 Task: Look for organic products only.
Action: Mouse moved to (19, 125)
Screenshot: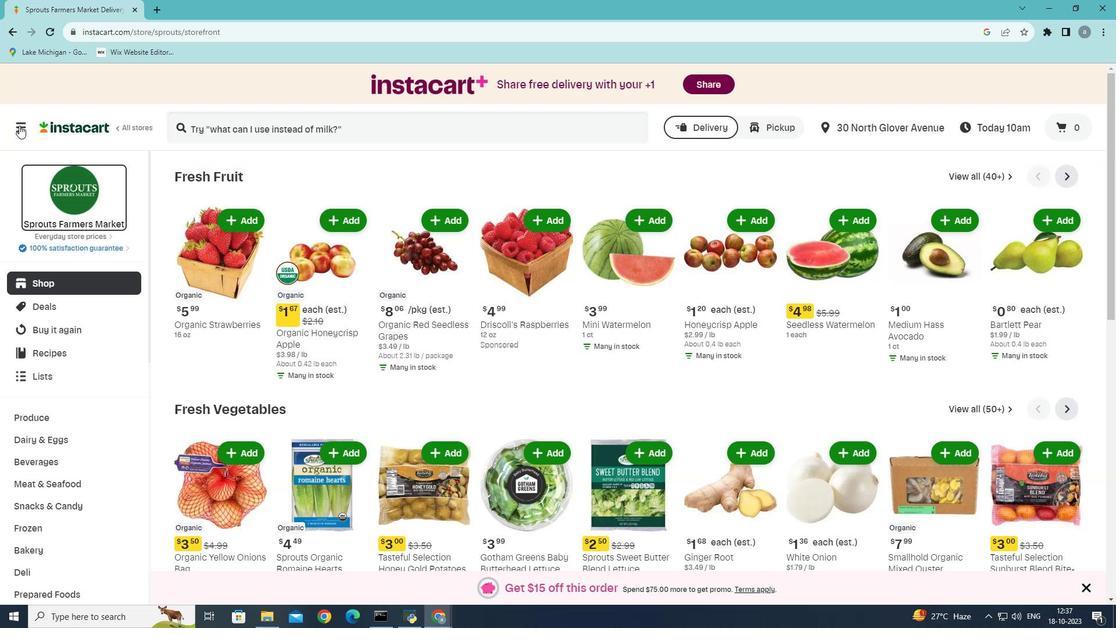 
Action: Mouse pressed left at (19, 125)
Screenshot: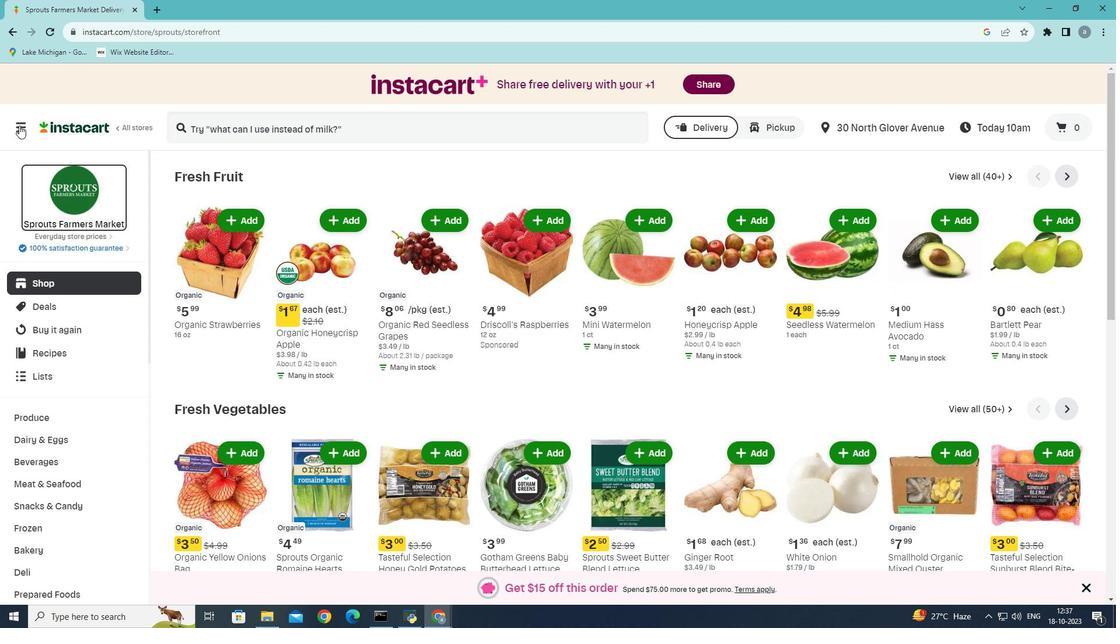 
Action: Mouse moved to (69, 340)
Screenshot: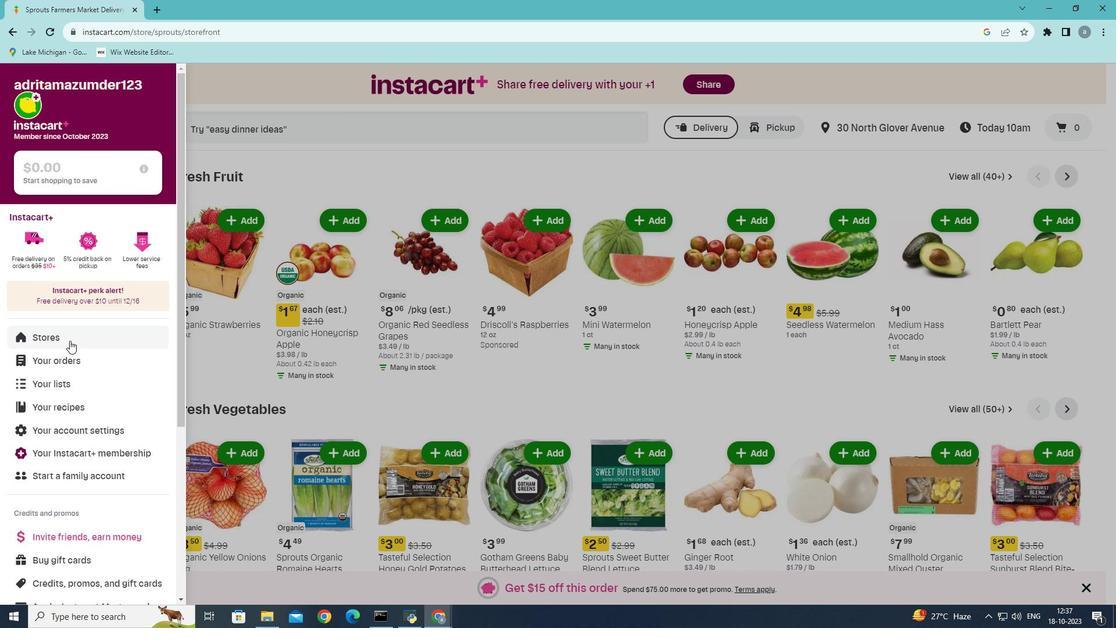 
Action: Mouse pressed left at (69, 340)
Screenshot: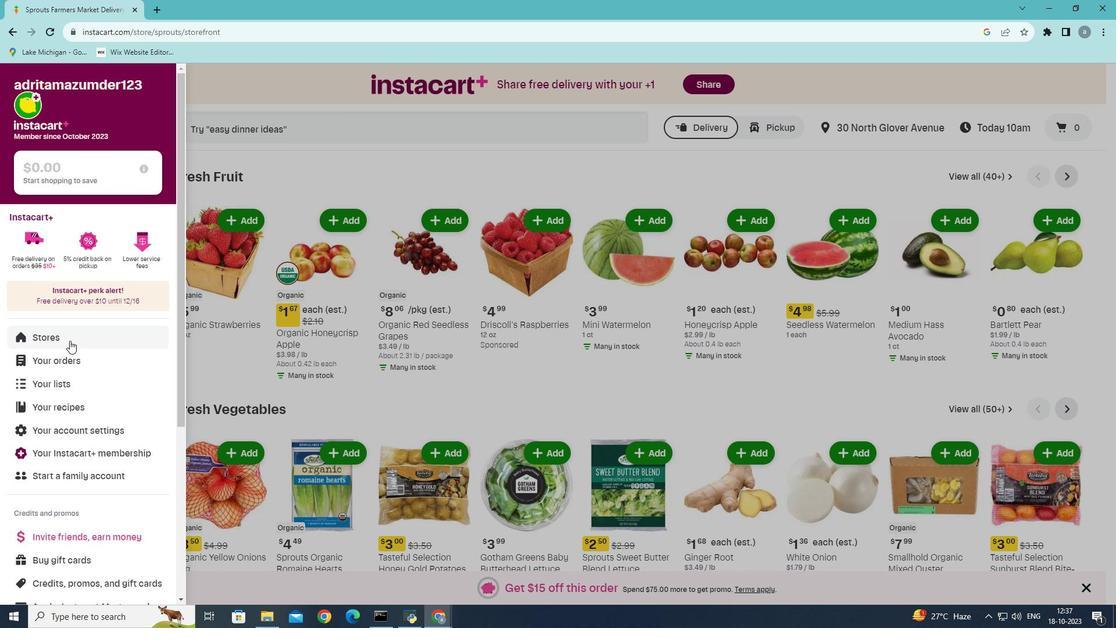 
Action: Mouse moved to (269, 129)
Screenshot: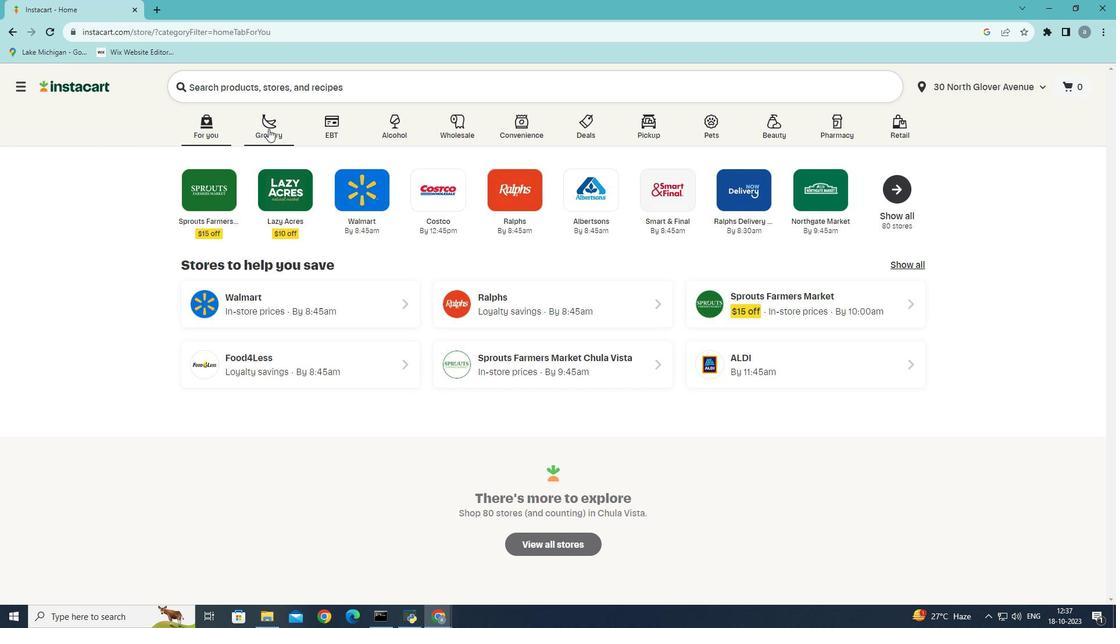 
Action: Mouse pressed left at (269, 129)
Screenshot: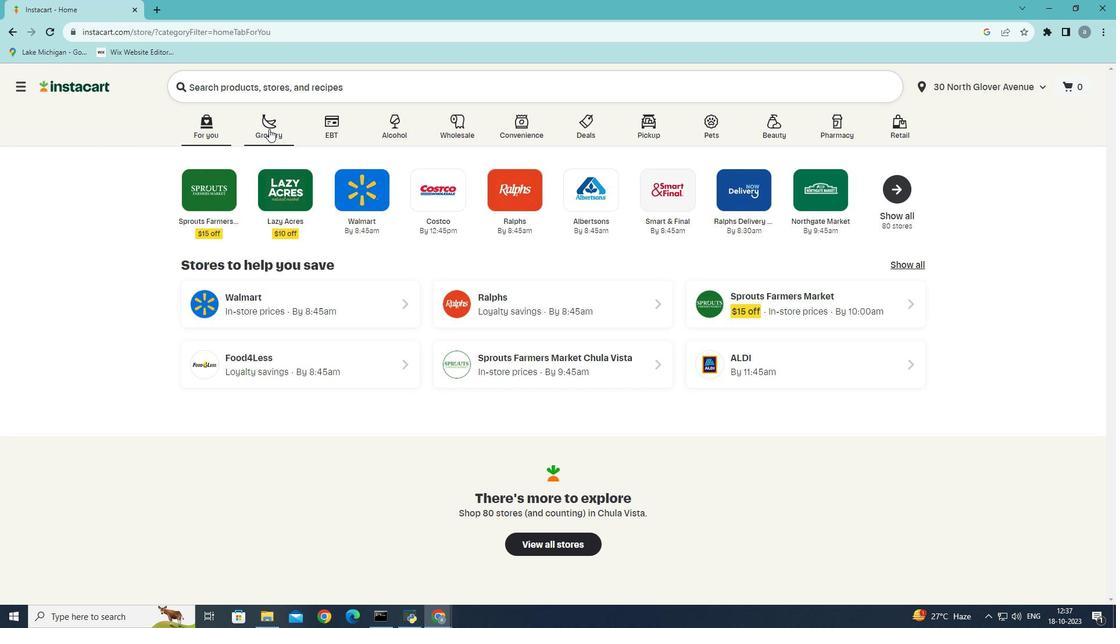 
Action: Mouse moved to (280, 344)
Screenshot: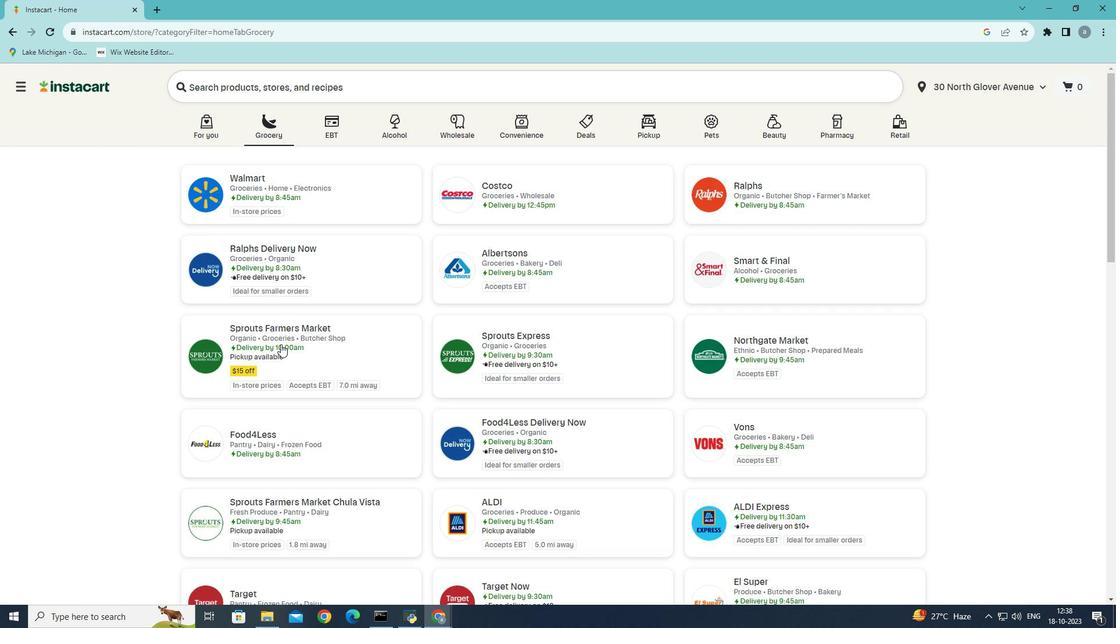 
Action: Mouse pressed left at (280, 344)
Screenshot: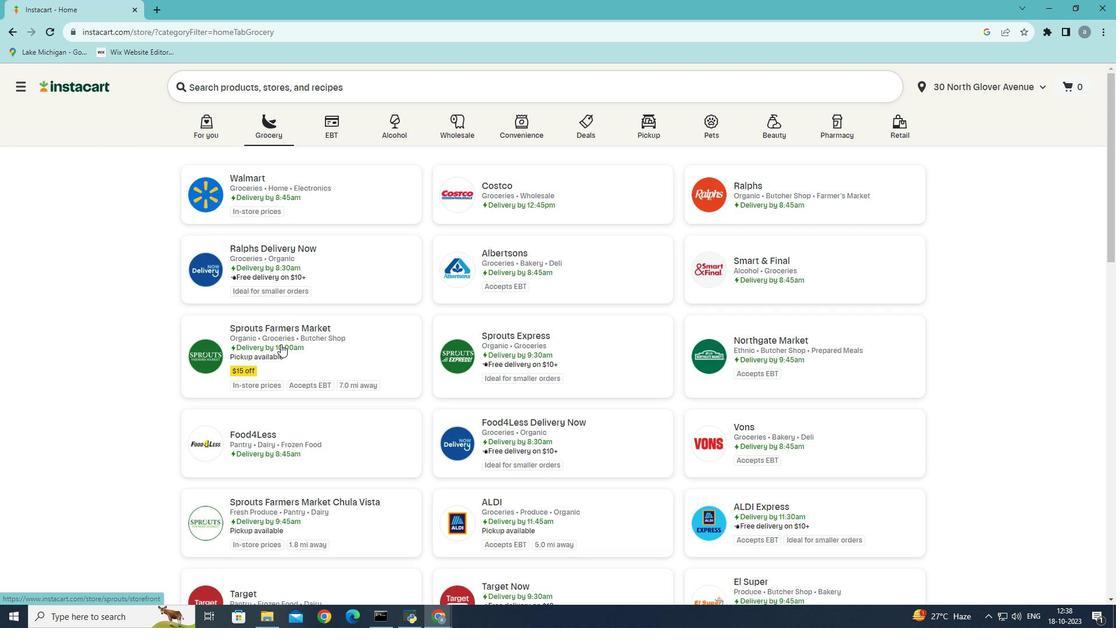 
Action: Mouse moved to (66, 482)
Screenshot: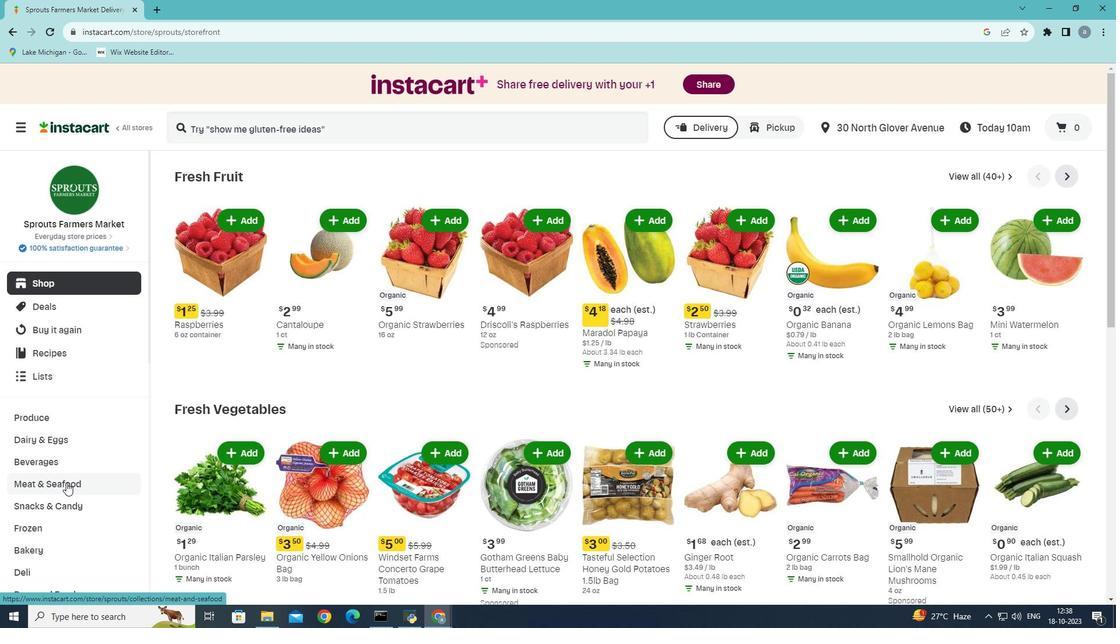 
Action: Mouse pressed left at (66, 482)
Screenshot: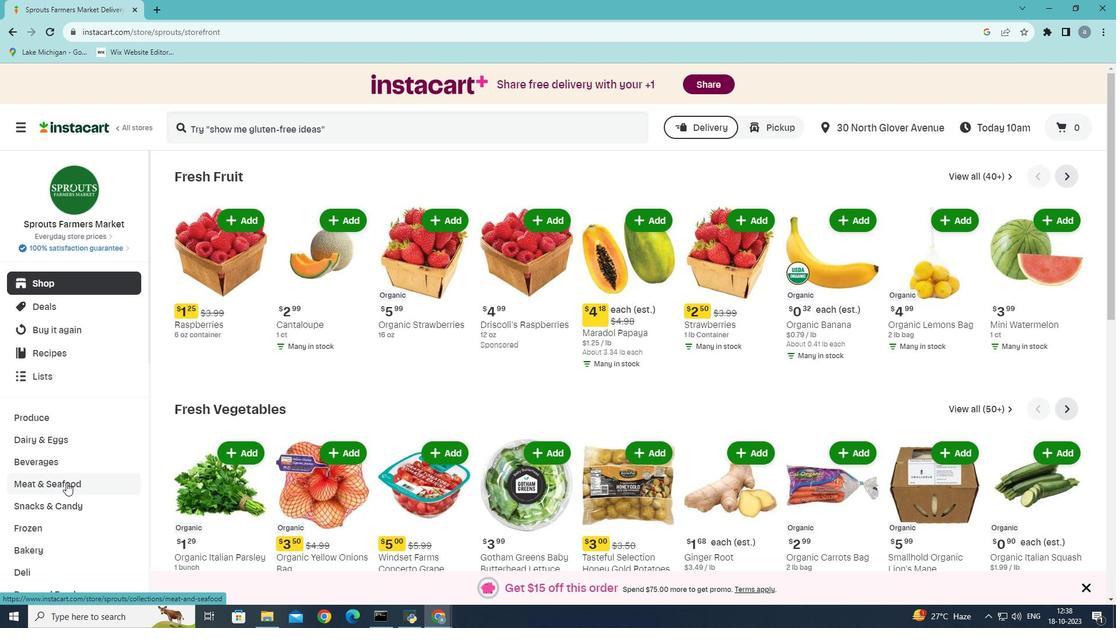 
Action: Mouse moved to (409, 202)
Screenshot: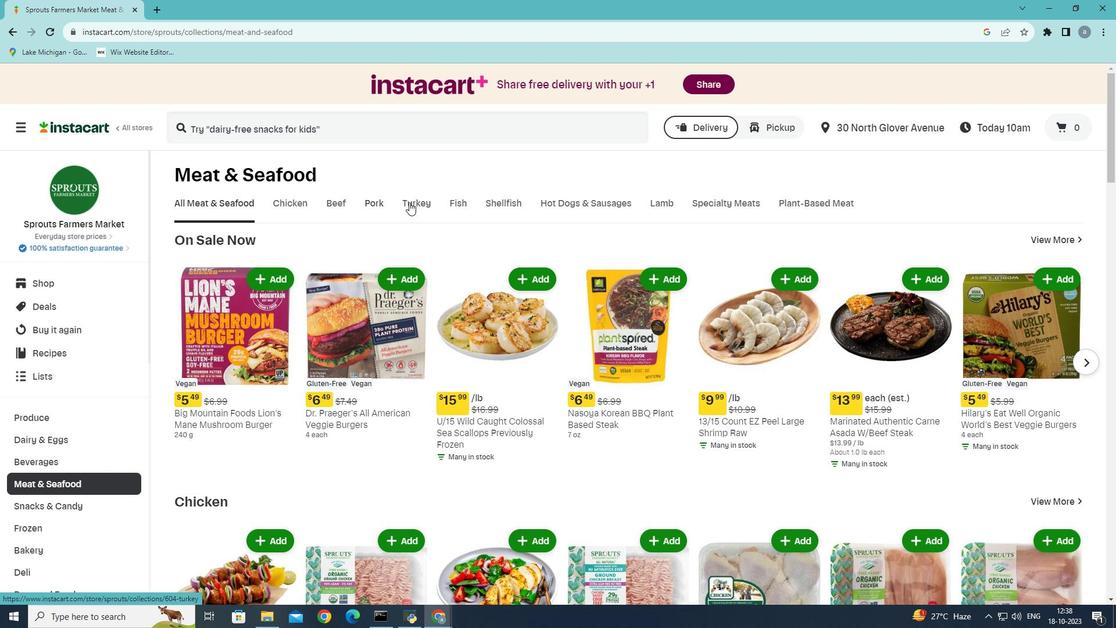 
Action: Mouse pressed left at (409, 202)
Screenshot: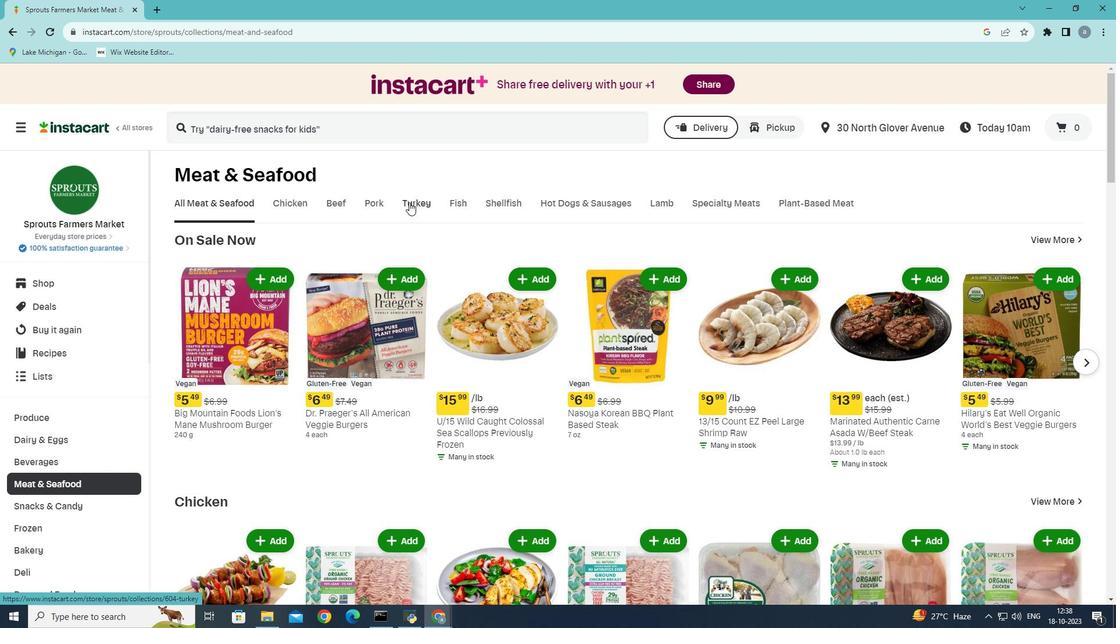 
Action: Mouse moved to (287, 251)
Screenshot: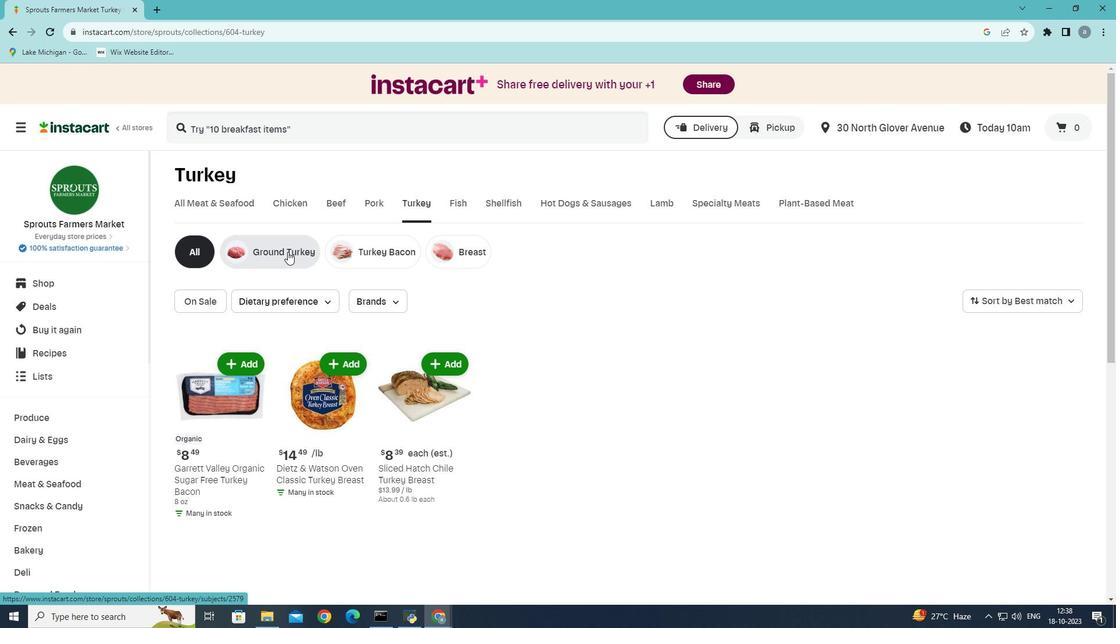 
Action: Mouse pressed left at (287, 251)
Screenshot: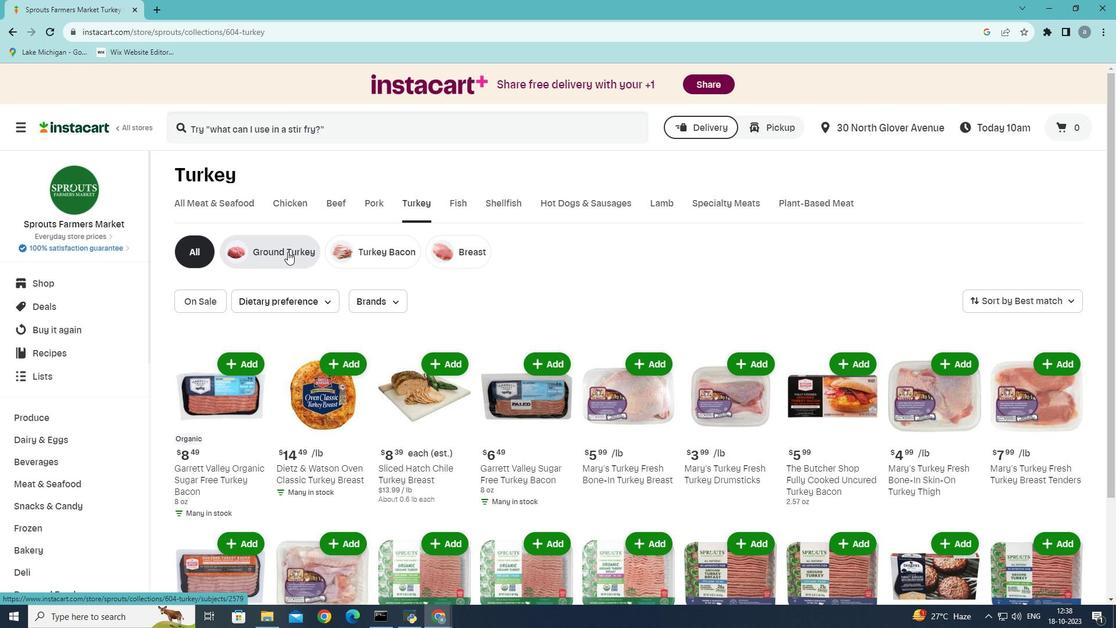 
Action: Mouse moved to (329, 305)
Screenshot: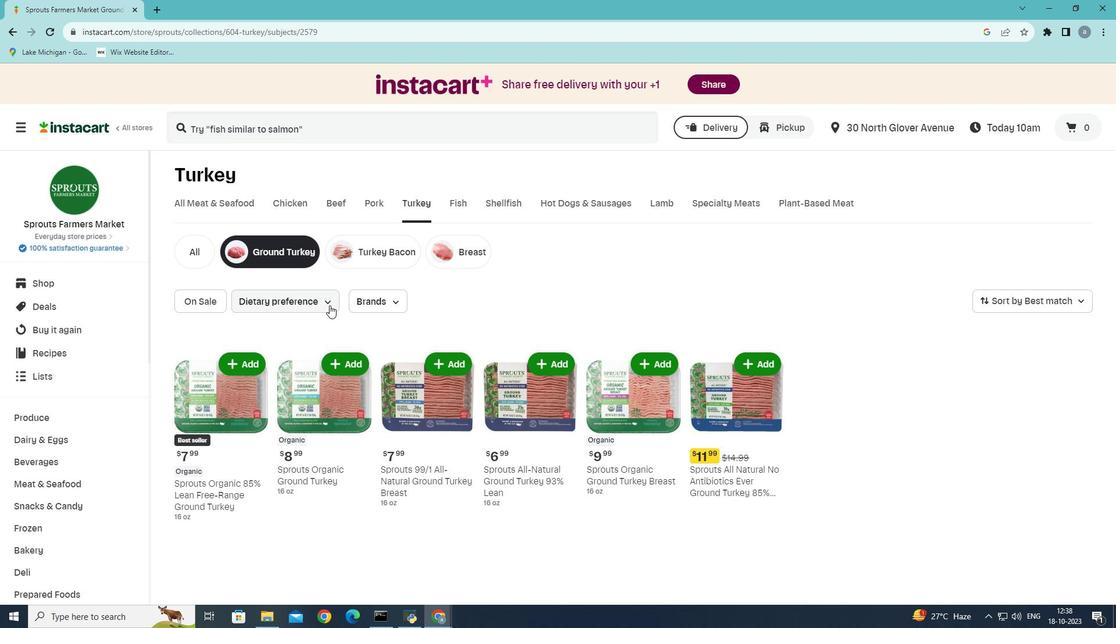 
Action: Mouse pressed left at (329, 305)
Screenshot: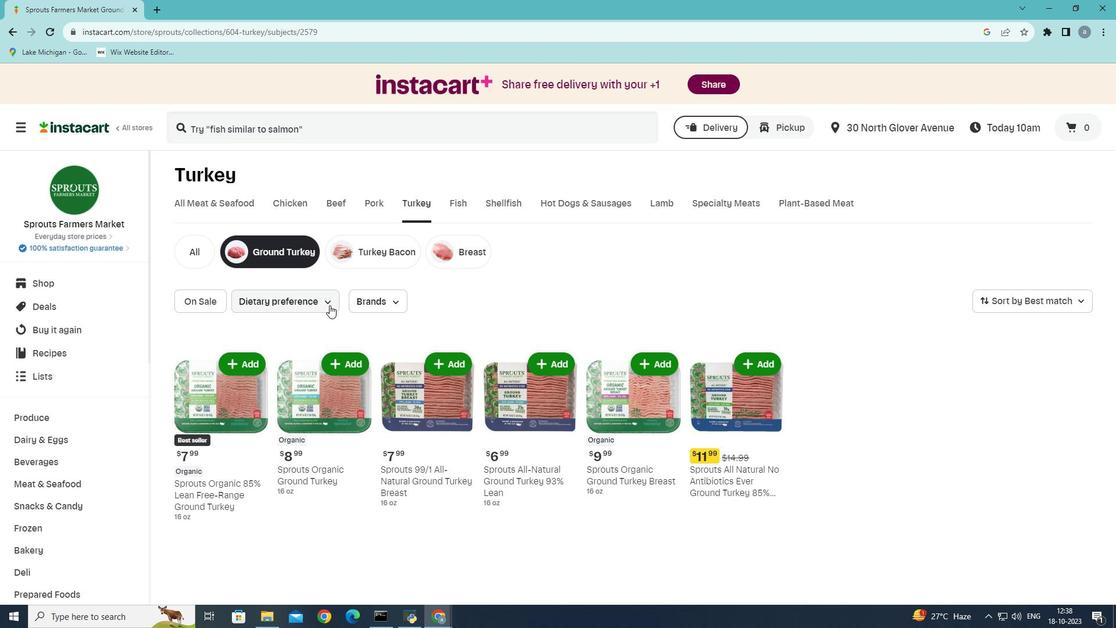 
Action: Mouse moved to (244, 335)
Screenshot: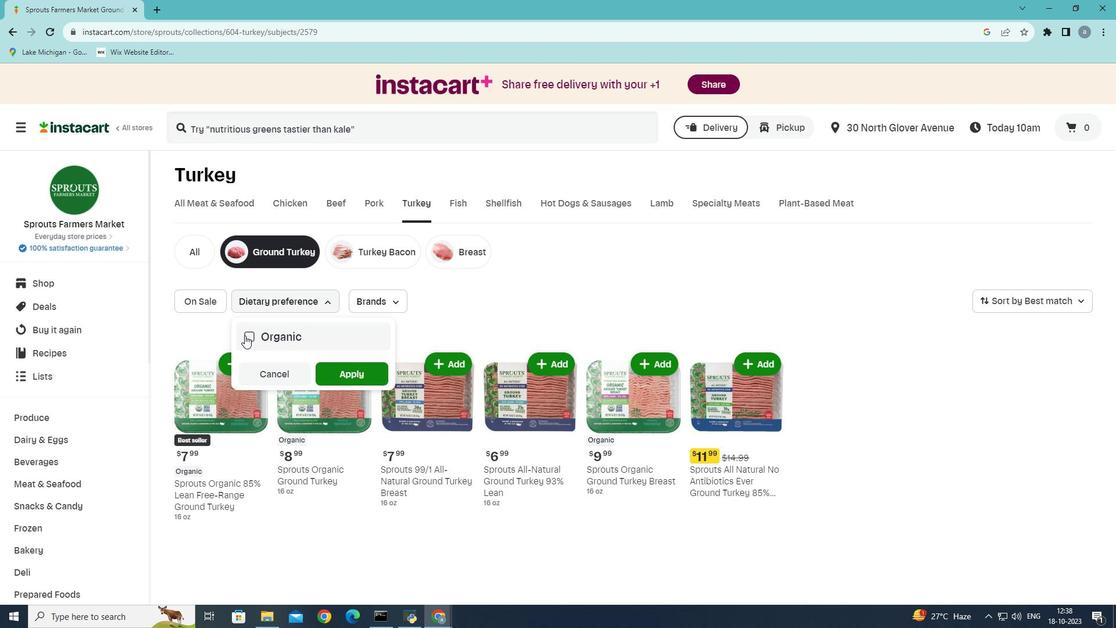 
Action: Mouse pressed left at (244, 335)
Screenshot: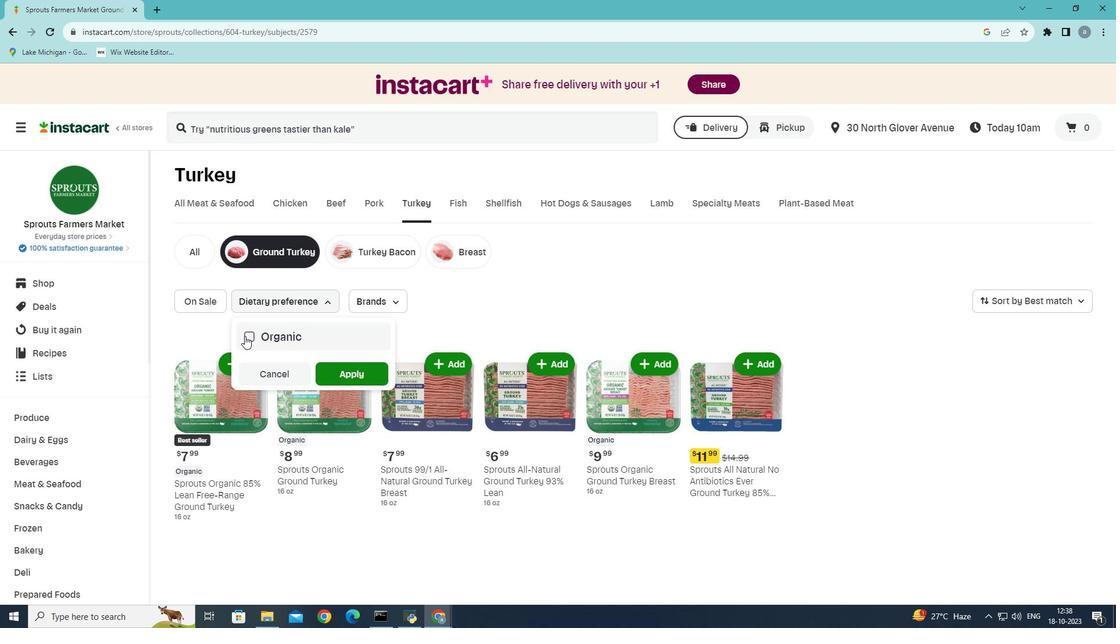
Action: Mouse moved to (346, 375)
Screenshot: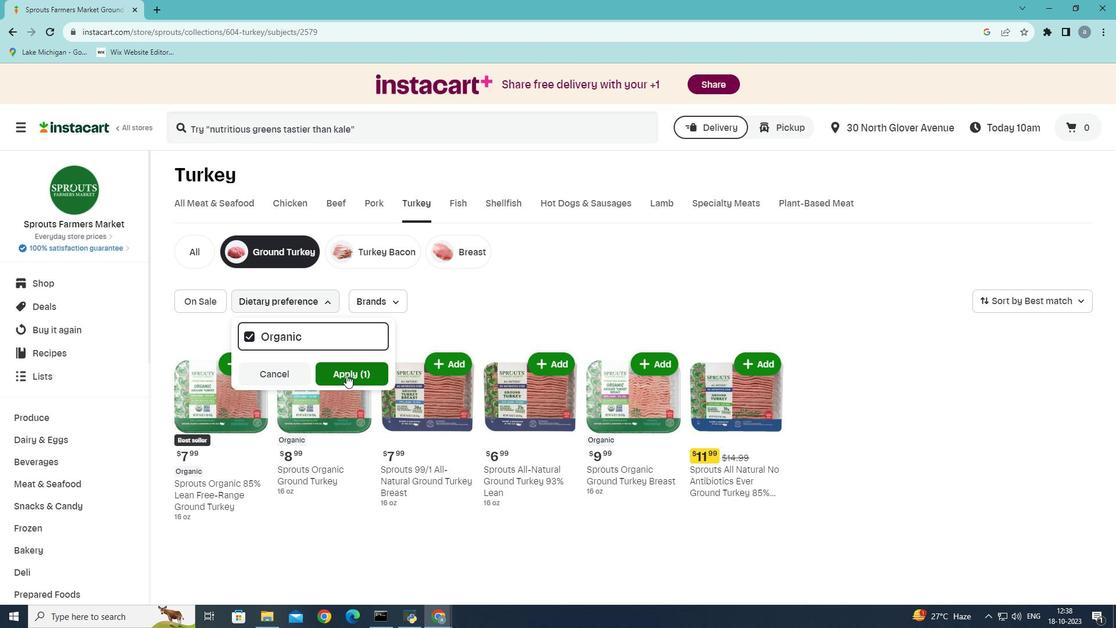 
Action: Mouse pressed left at (346, 375)
Screenshot: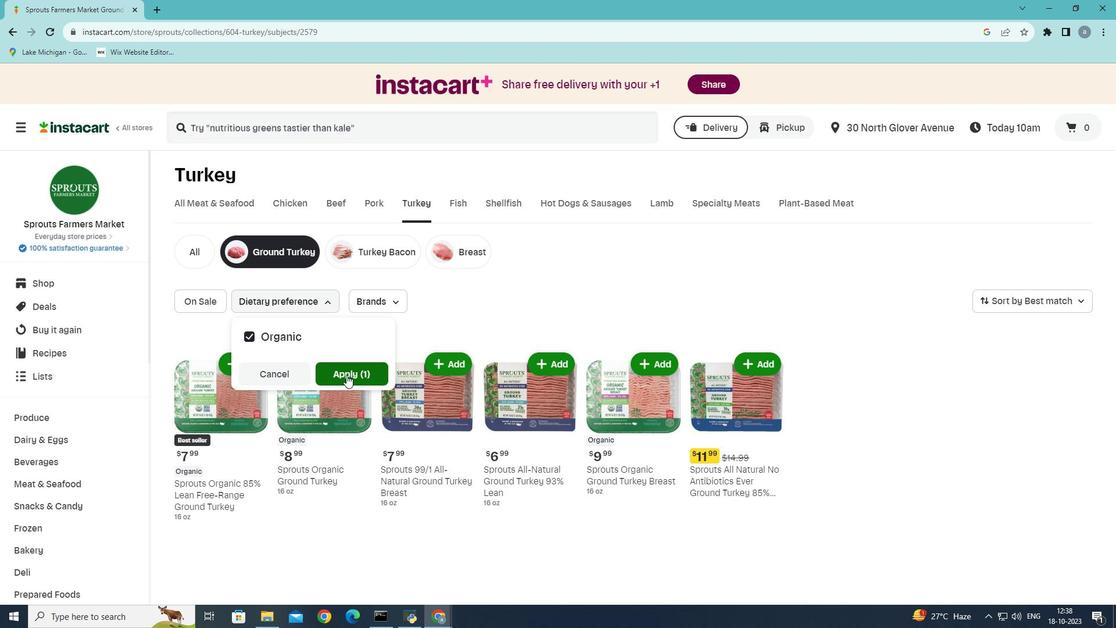 
Action: Mouse moved to (344, 373)
Screenshot: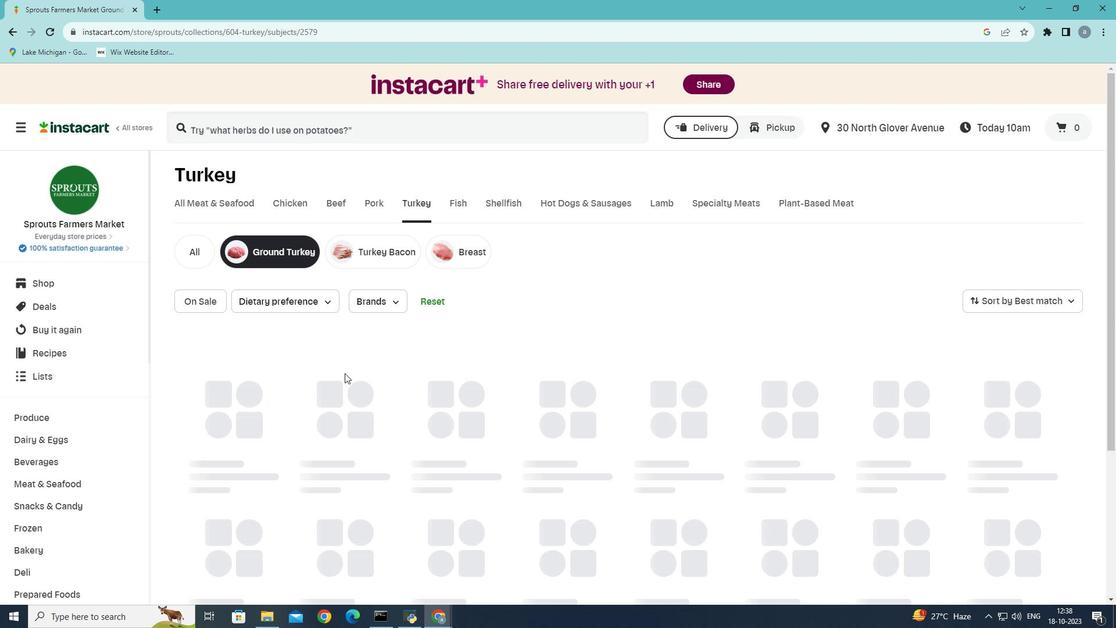 
